 Task: Create a due date automation trigger when advanced on, on the tuesday of the week before a card is due add fields without custom field "Resume" set to a date in this month at 11:00 AM.
Action: Mouse moved to (1147, 87)
Screenshot: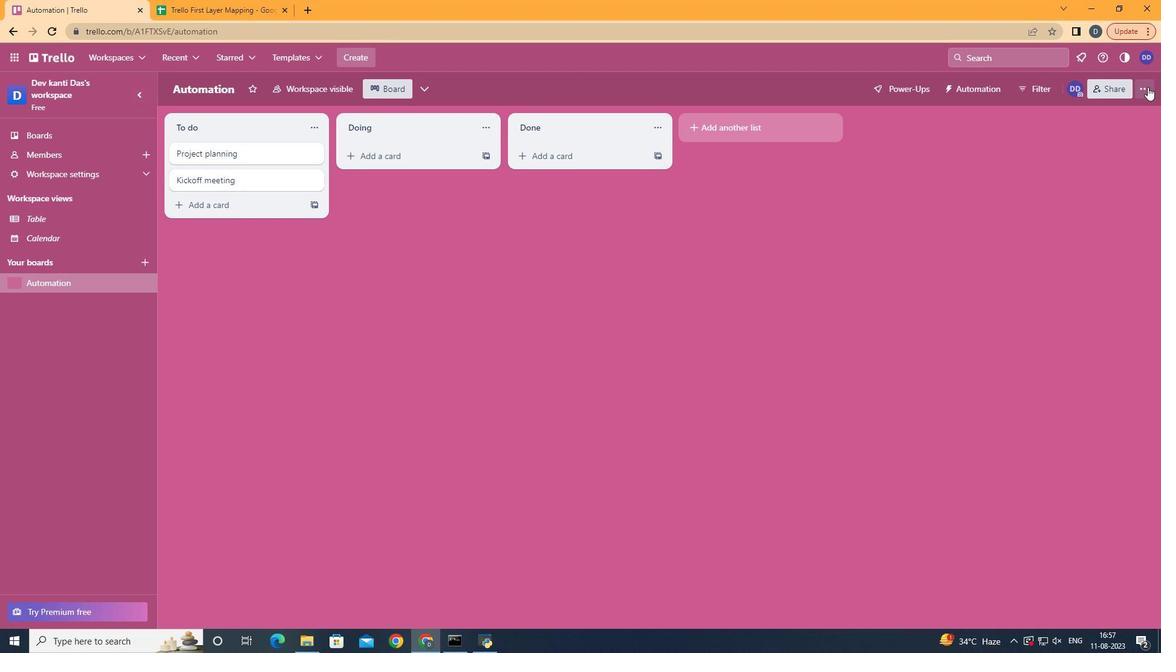 
Action: Mouse pressed left at (1147, 87)
Screenshot: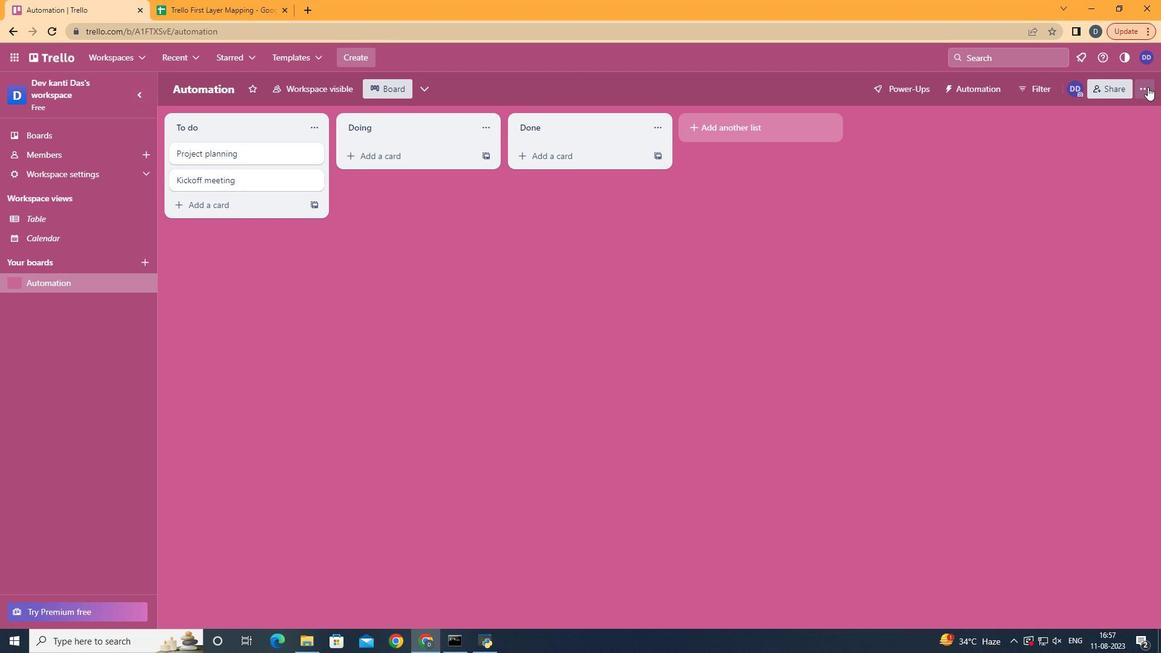 
Action: Mouse moved to (1071, 267)
Screenshot: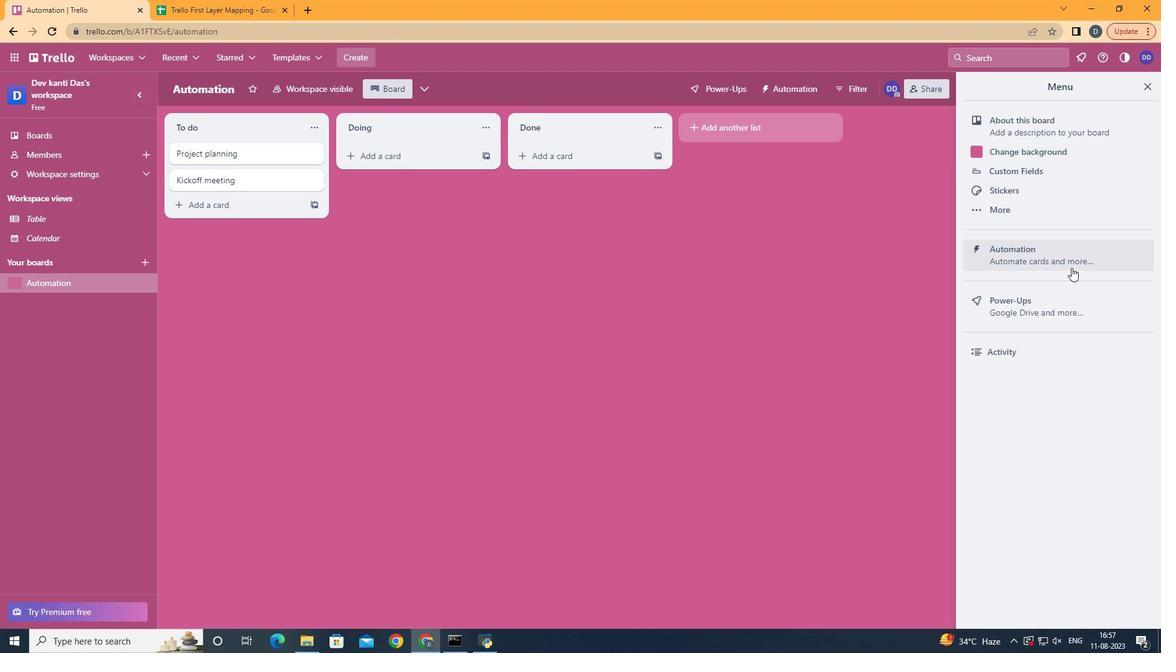 
Action: Mouse pressed left at (1071, 267)
Screenshot: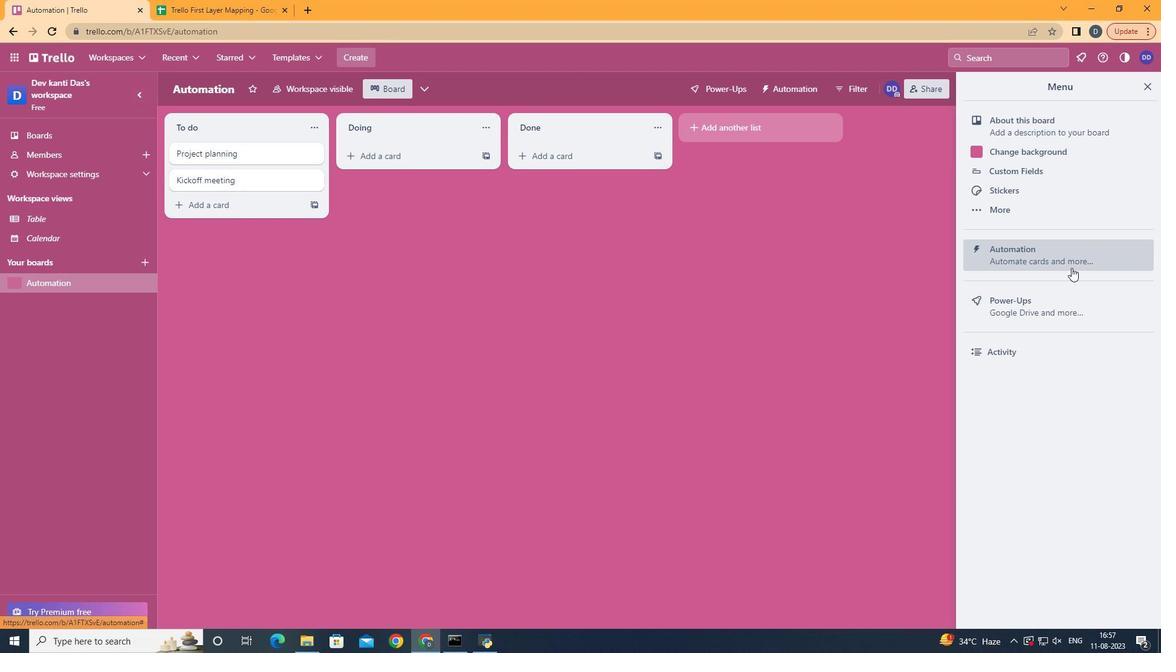 
Action: Mouse moved to (236, 241)
Screenshot: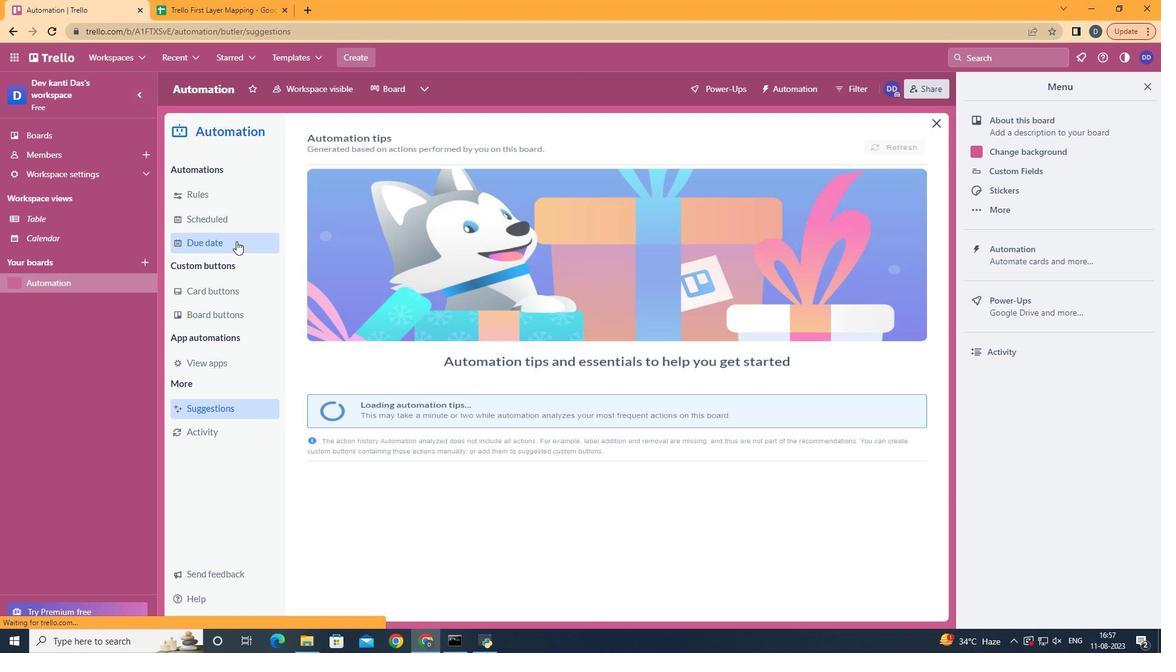 
Action: Mouse pressed left at (236, 241)
Screenshot: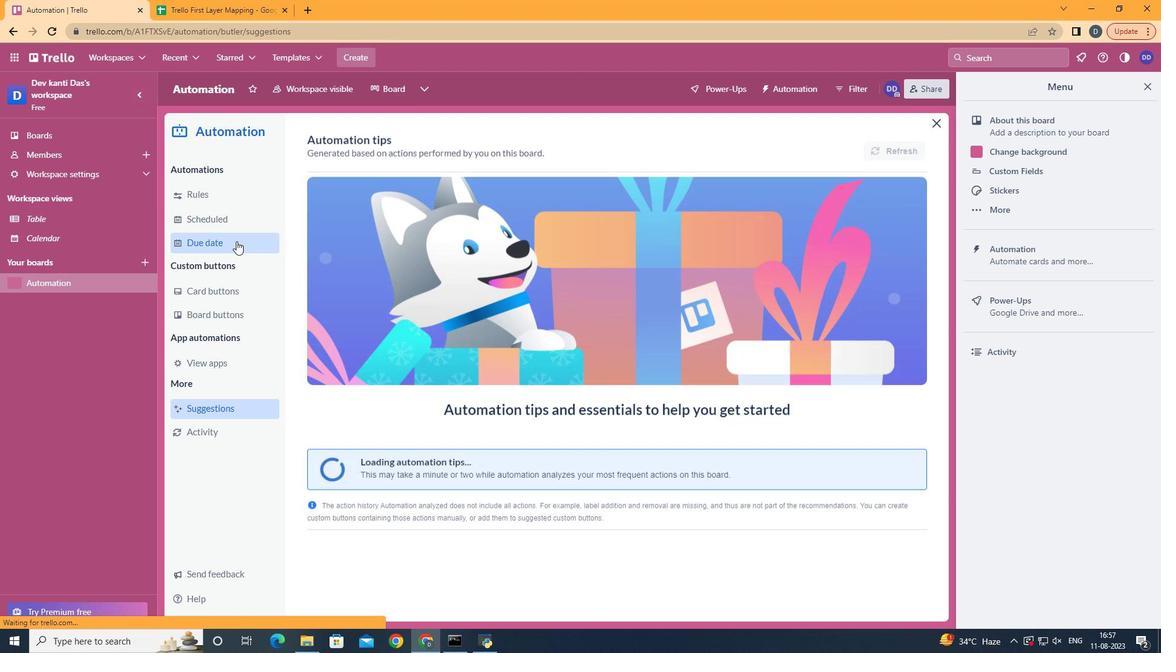 
Action: Mouse moved to (852, 143)
Screenshot: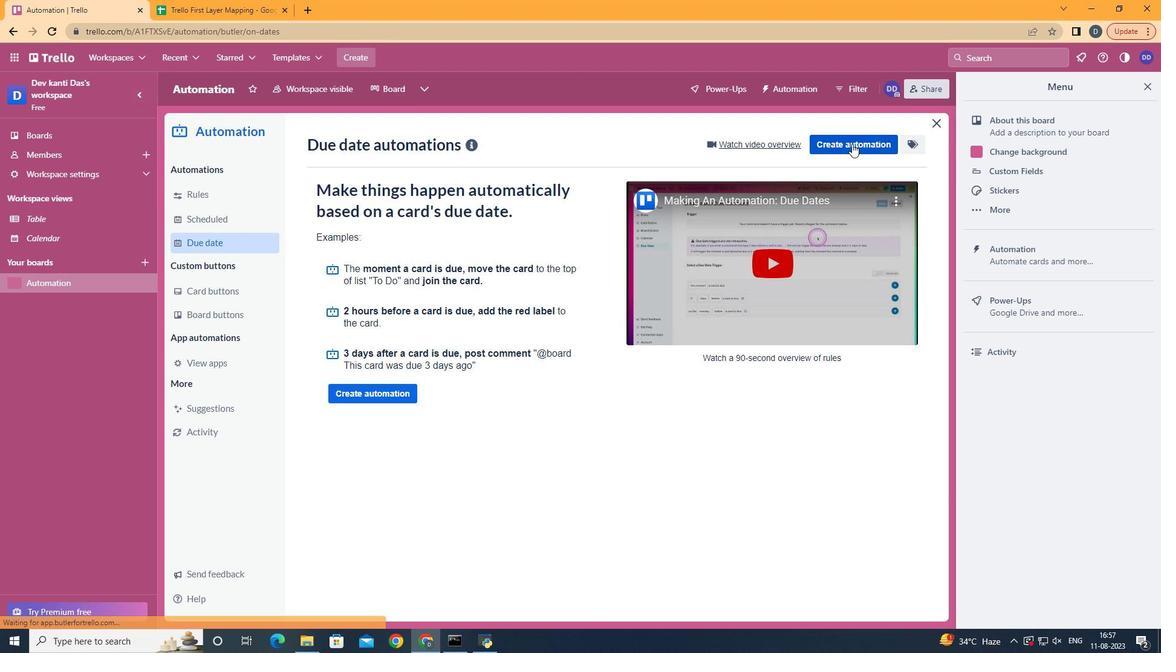 
Action: Mouse pressed left at (852, 143)
Screenshot: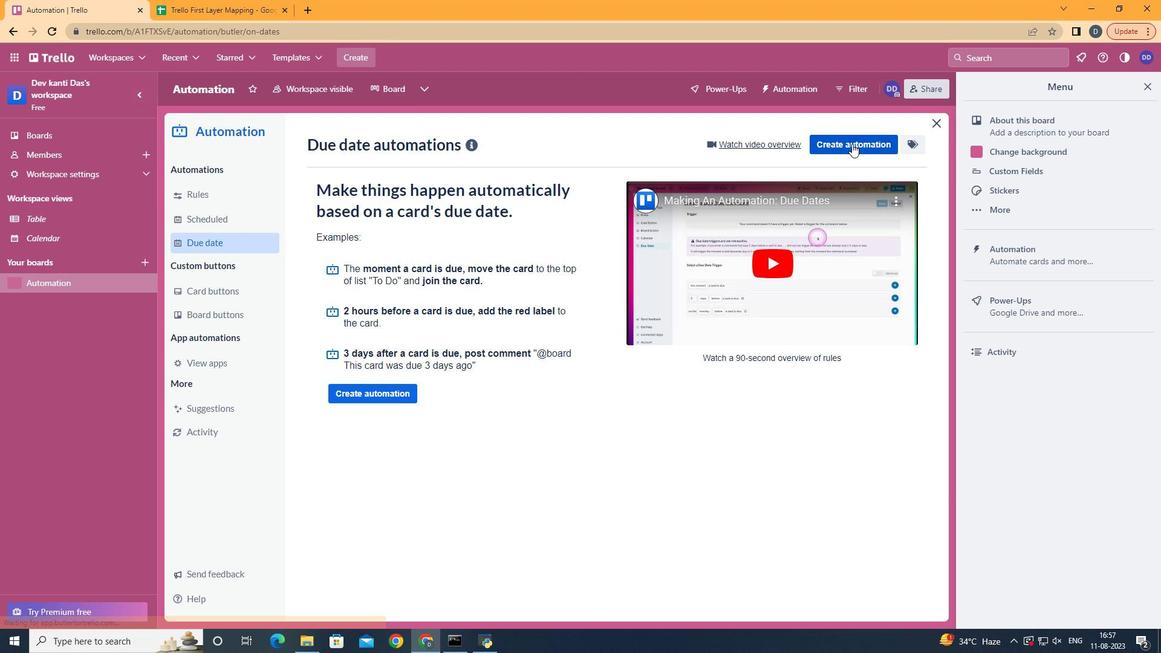 
Action: Mouse moved to (562, 257)
Screenshot: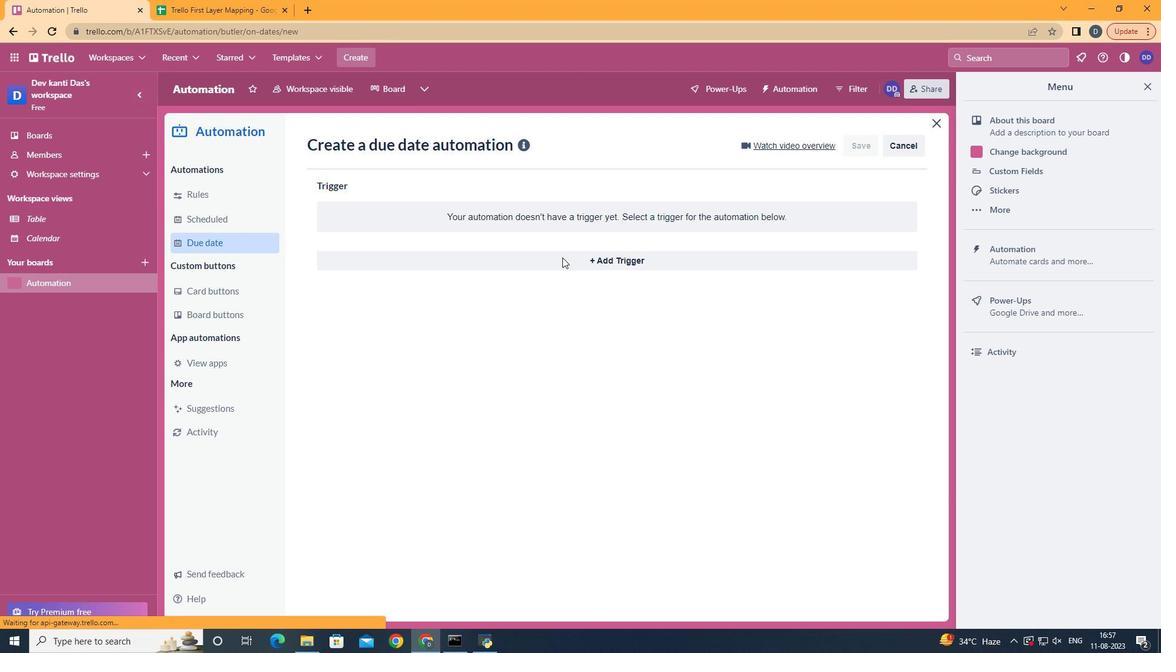 
Action: Mouse pressed left at (562, 257)
Screenshot: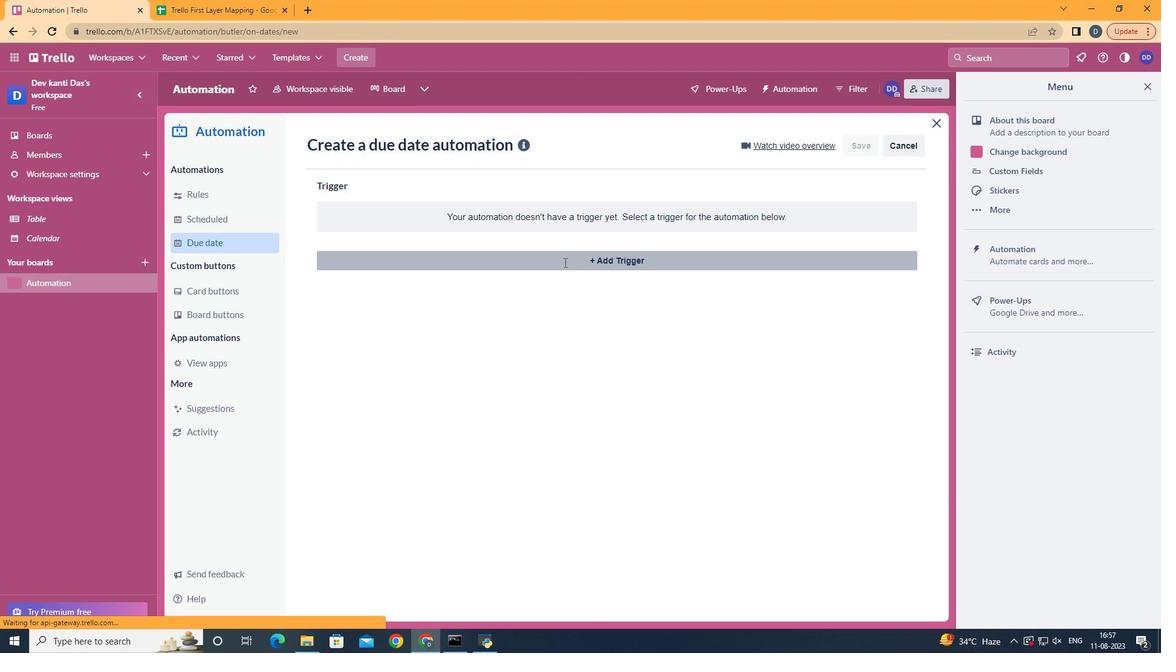 
Action: Mouse moved to (392, 346)
Screenshot: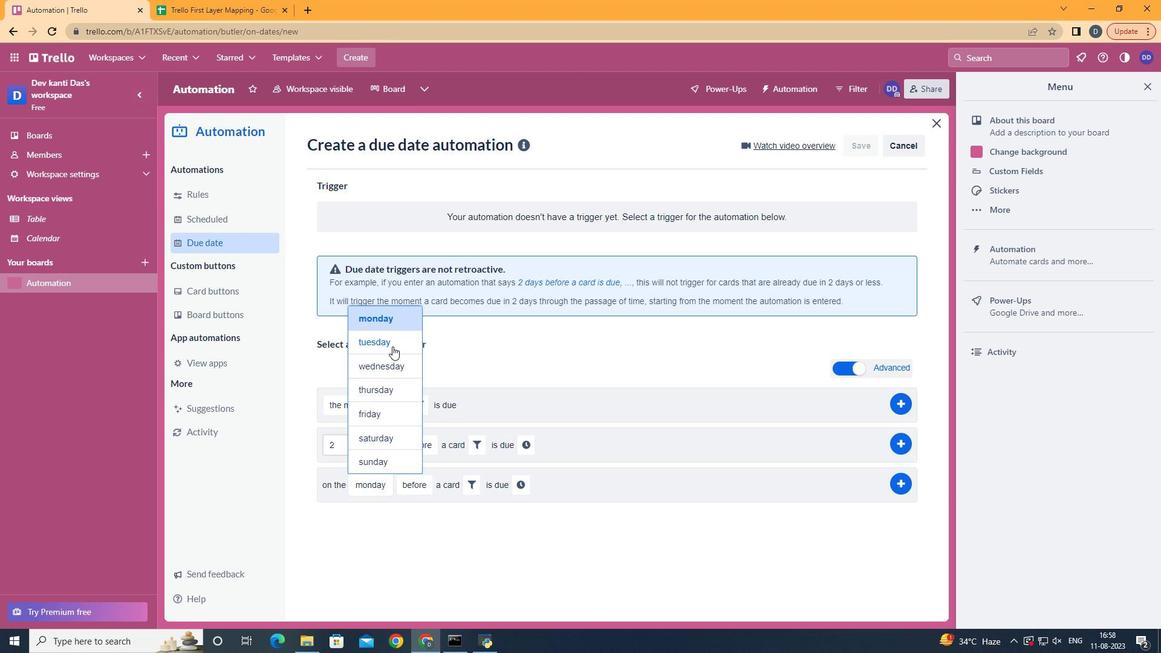 
Action: Mouse pressed left at (392, 346)
Screenshot: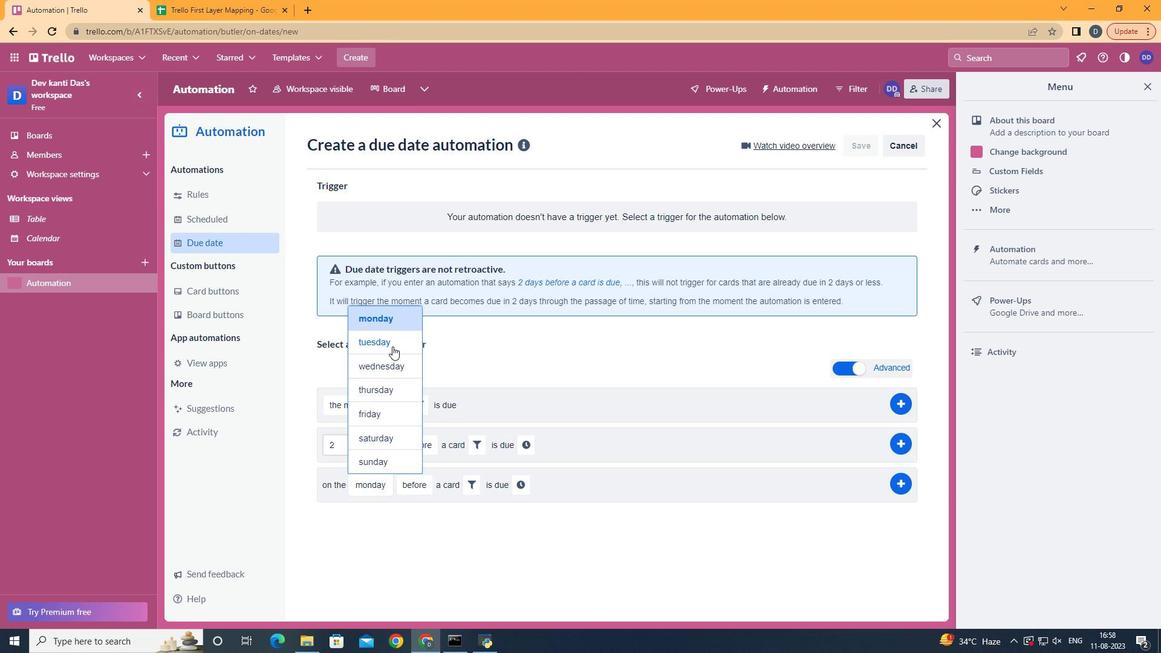 
Action: Mouse moved to (436, 582)
Screenshot: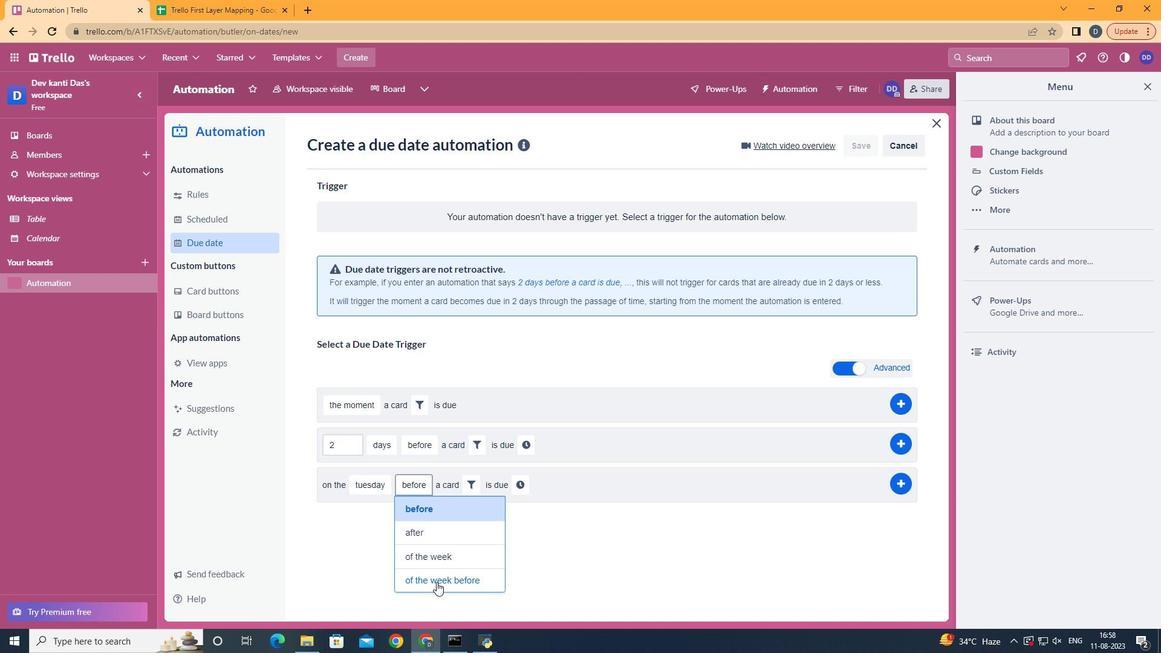 
Action: Mouse pressed left at (436, 582)
Screenshot: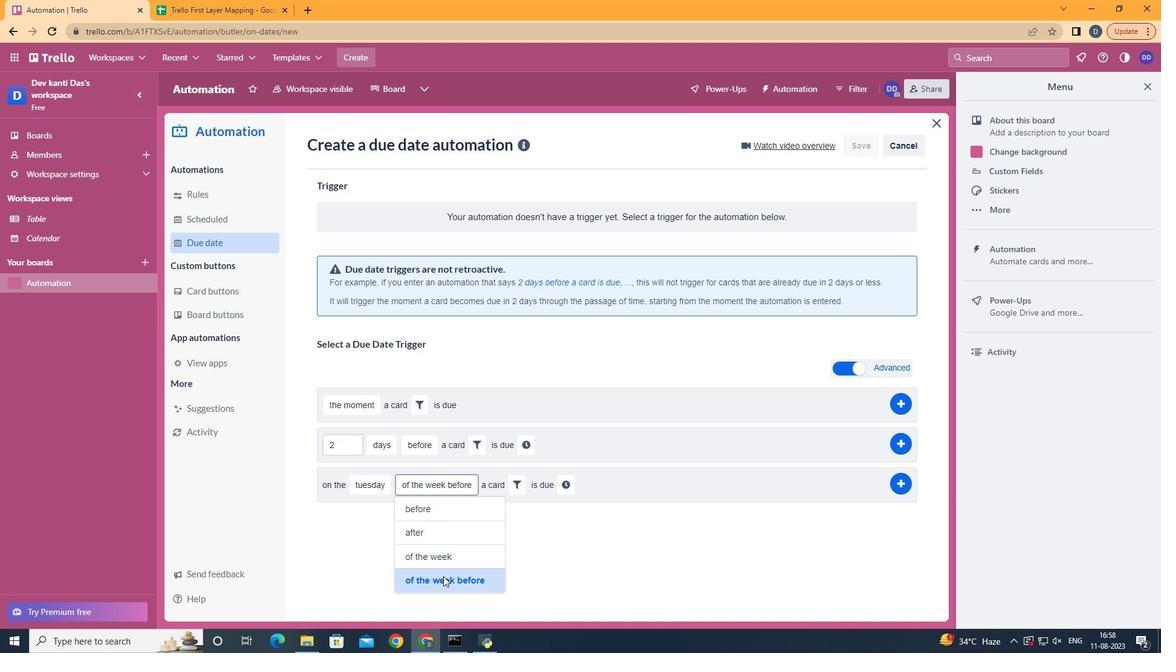 
Action: Mouse moved to (514, 488)
Screenshot: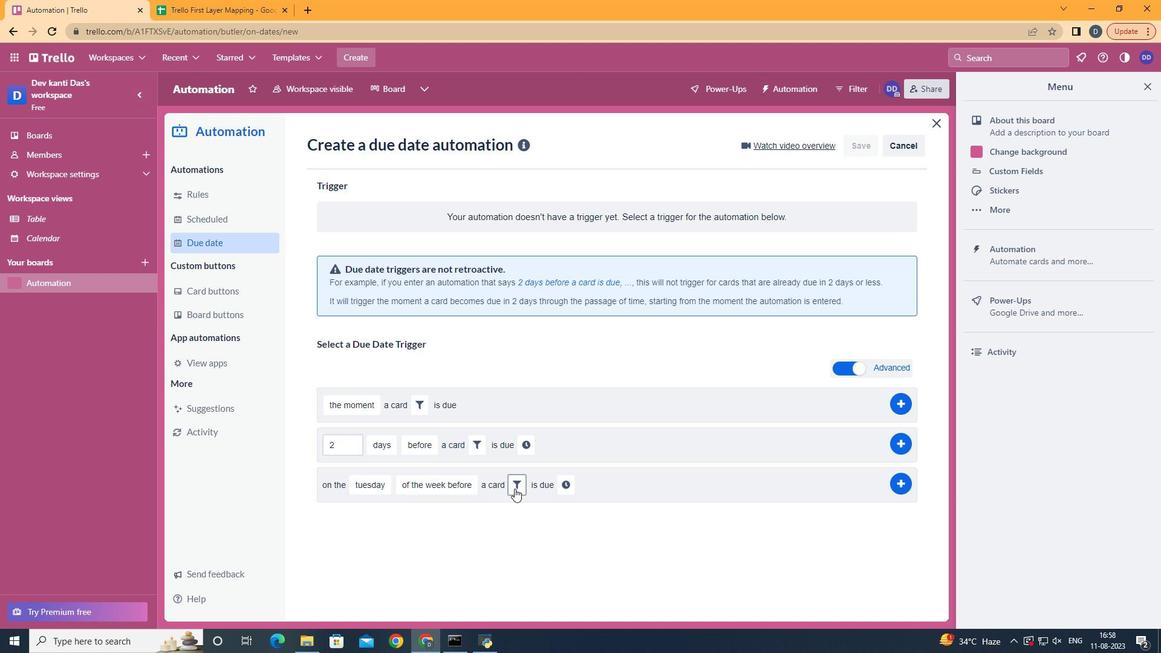
Action: Mouse pressed left at (514, 488)
Screenshot: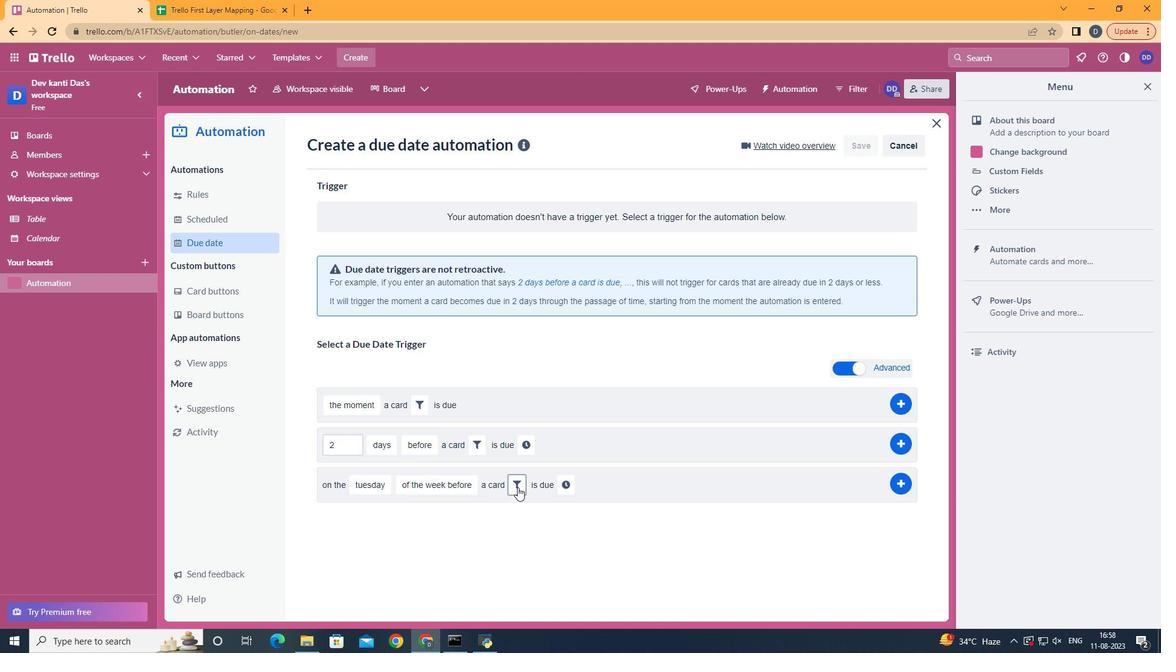 
Action: Mouse moved to (711, 526)
Screenshot: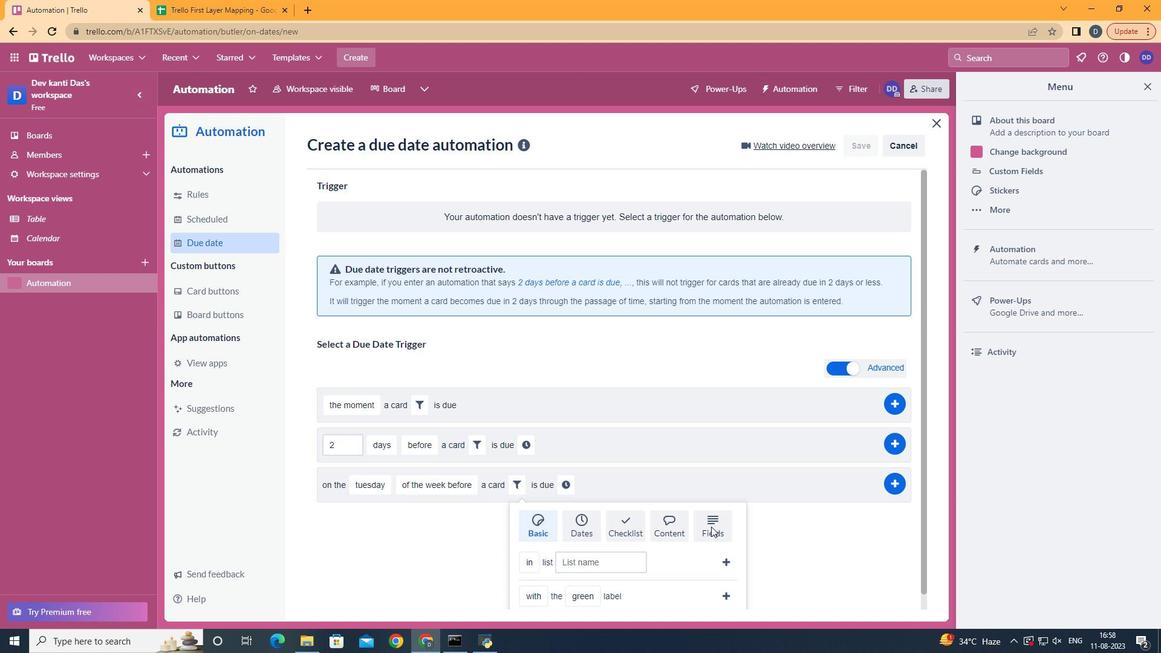
Action: Mouse pressed left at (711, 526)
Screenshot: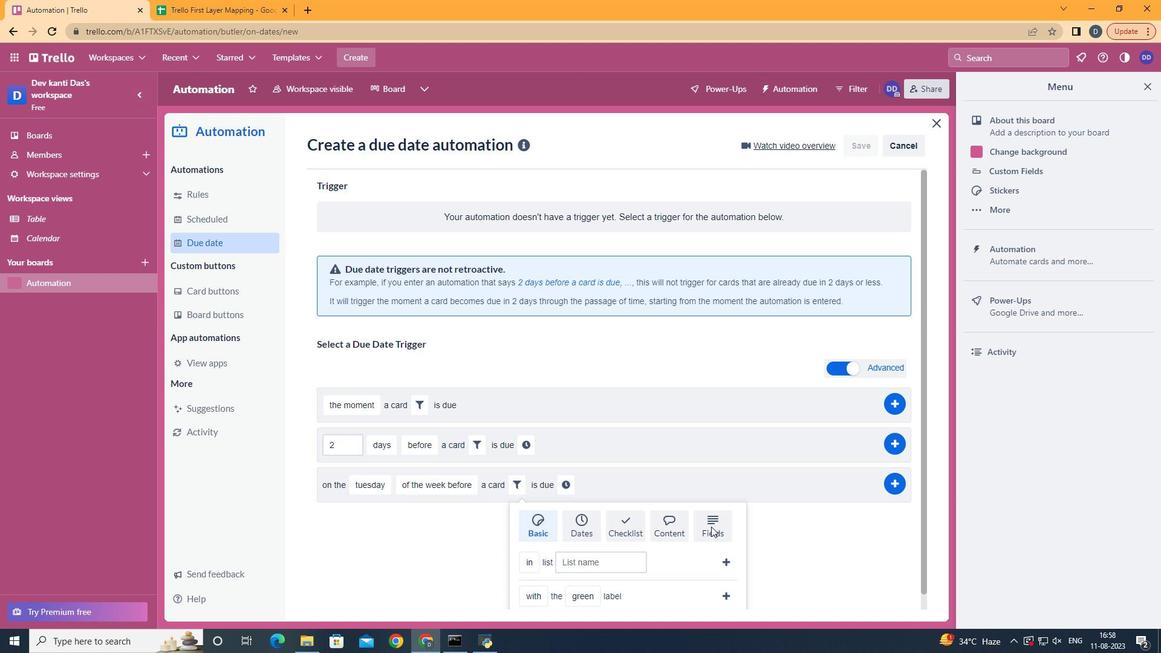 
Action: Mouse moved to (714, 523)
Screenshot: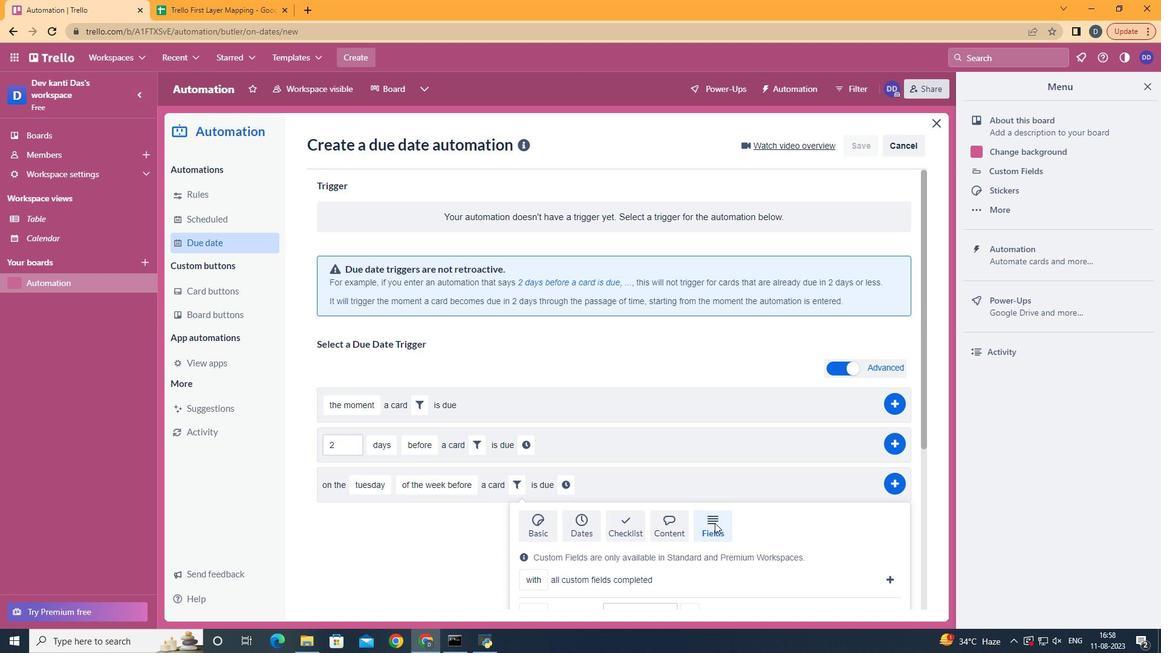 
Action: Mouse scrolled (714, 522) with delta (0, 0)
Screenshot: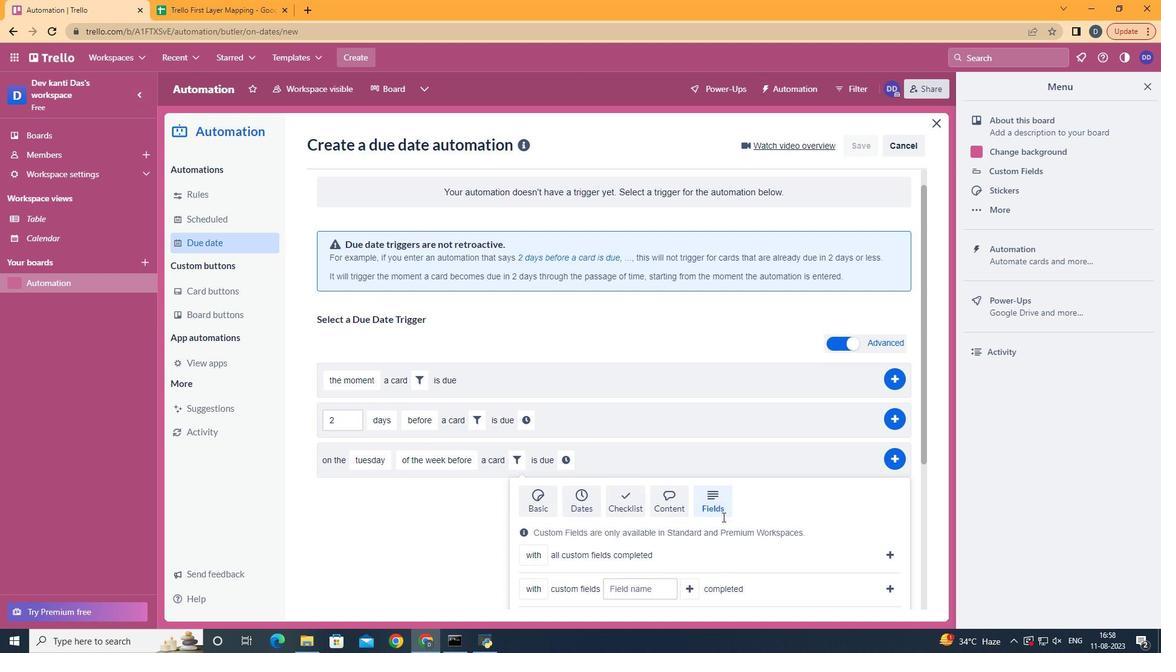 
Action: Mouse scrolled (714, 522) with delta (0, 0)
Screenshot: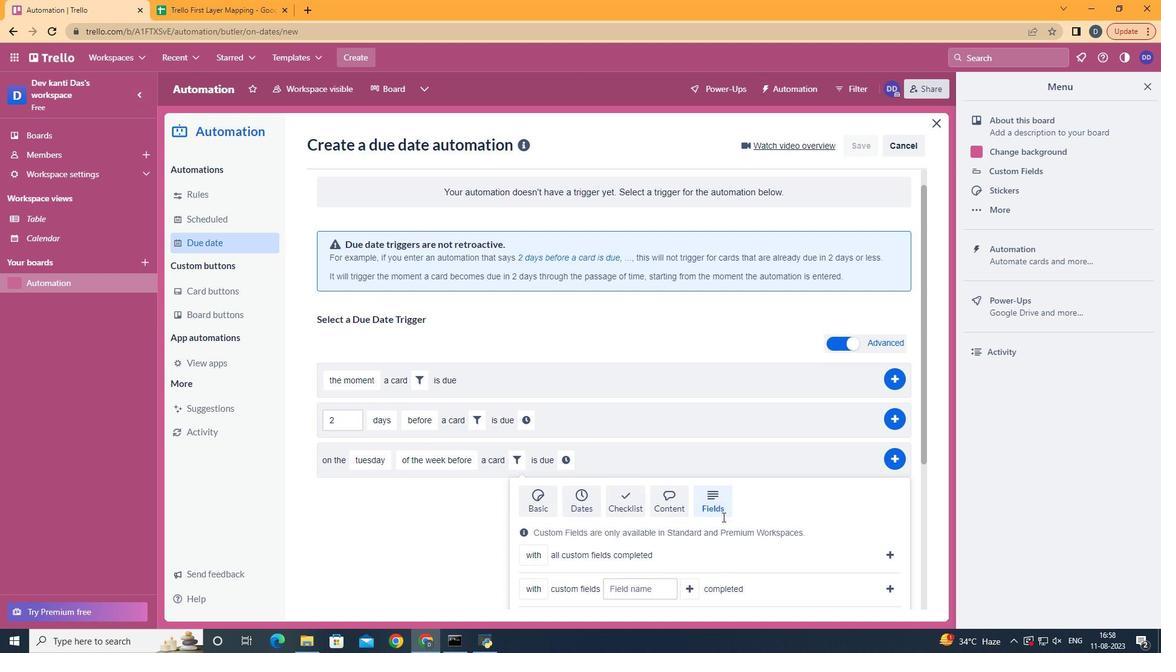 
Action: Mouse scrolled (714, 522) with delta (0, 0)
Screenshot: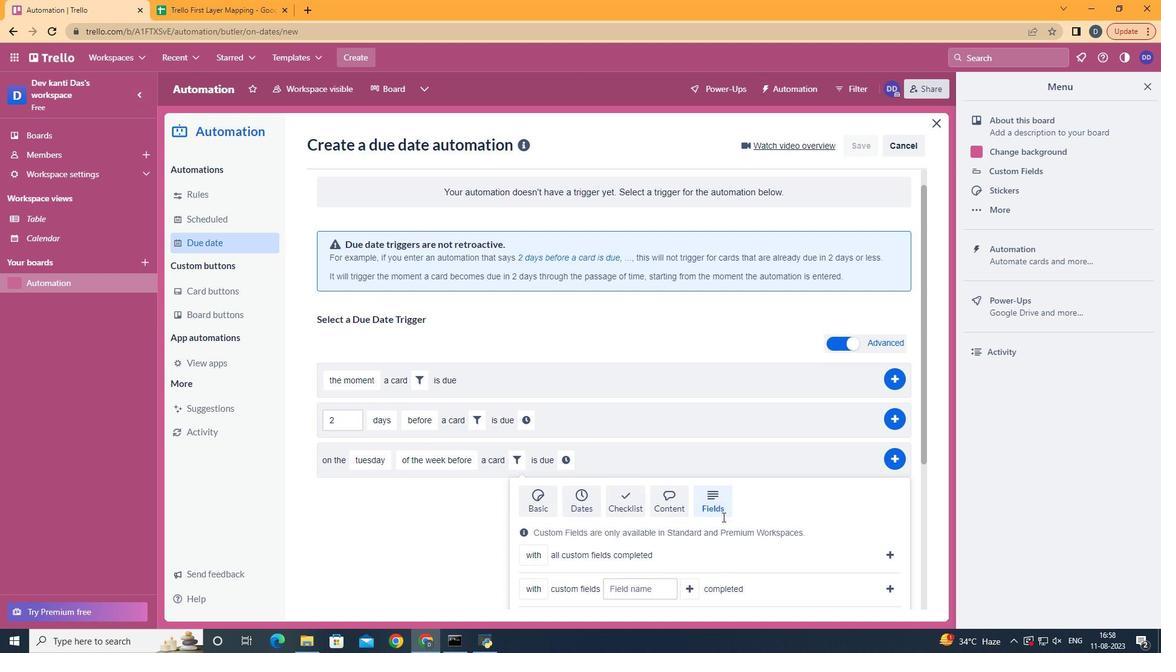 
Action: Mouse scrolled (714, 522) with delta (0, 0)
Screenshot: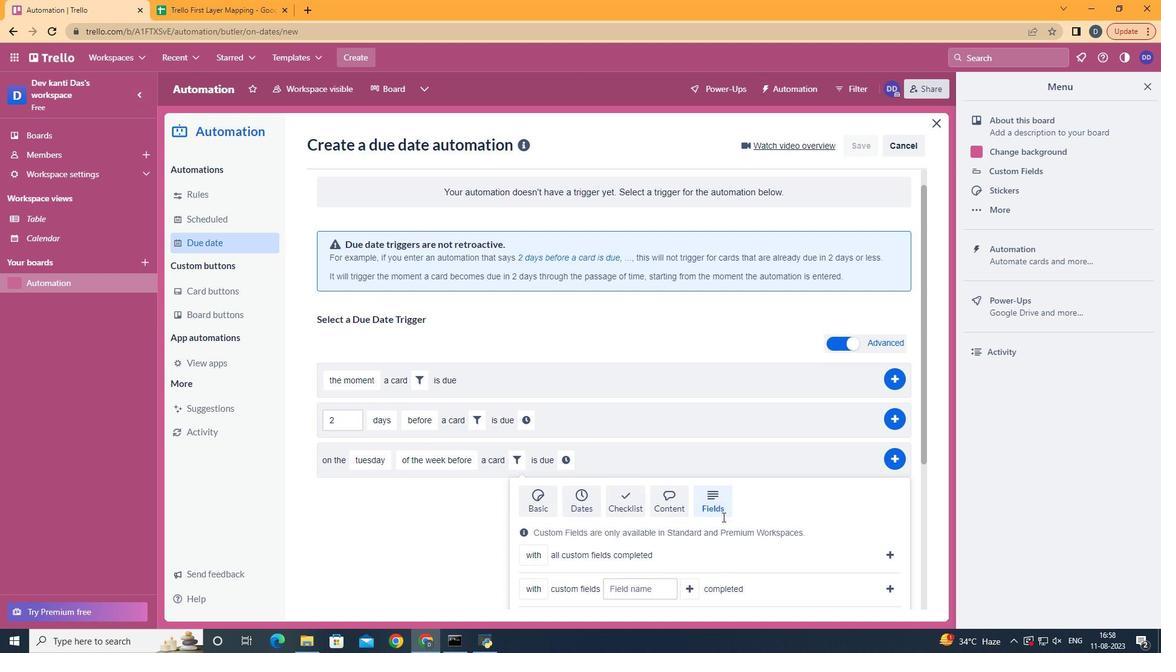 
Action: Mouse scrolled (714, 522) with delta (0, 0)
Screenshot: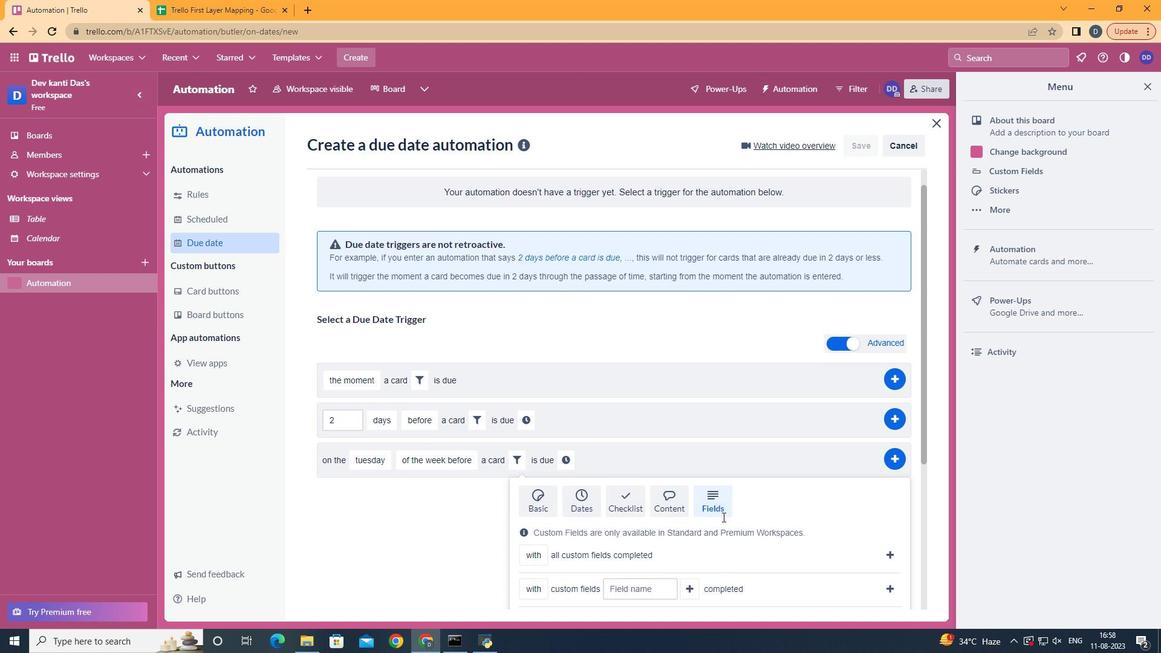 
Action: Mouse moved to (547, 573)
Screenshot: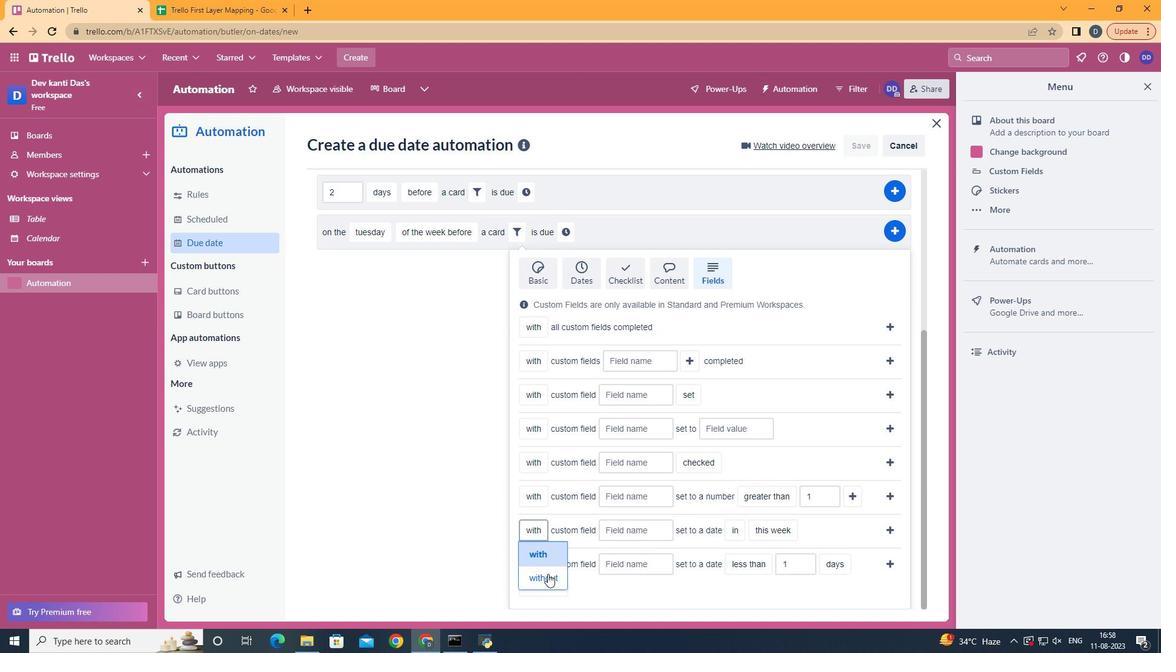 
Action: Mouse pressed left at (547, 573)
Screenshot: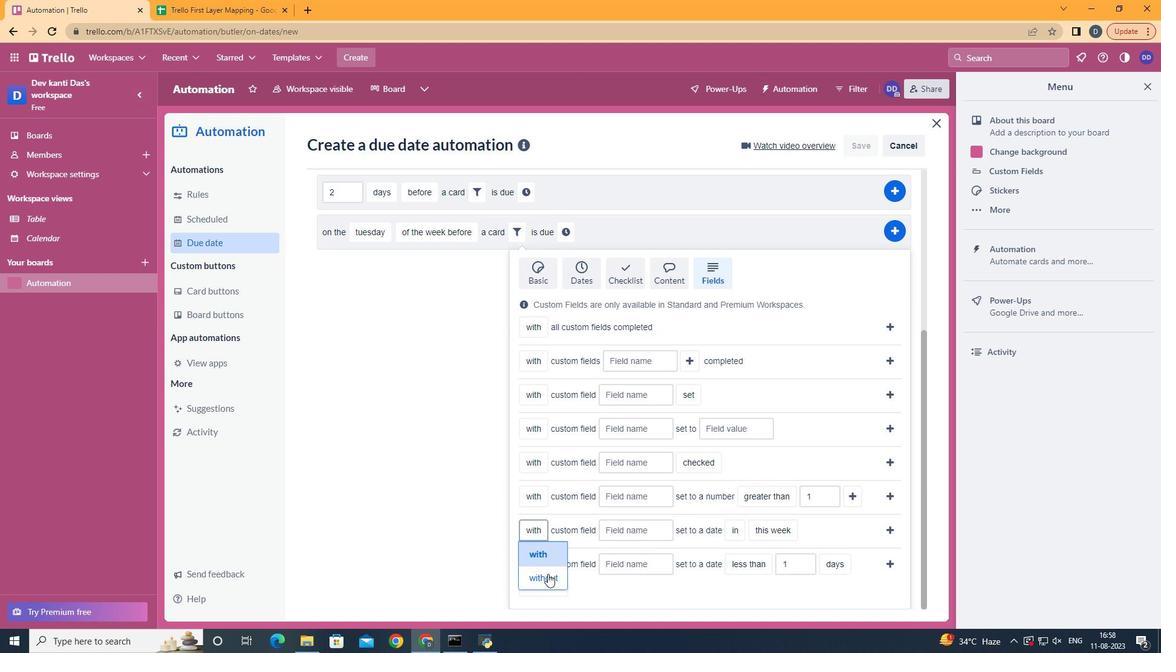 
Action: Mouse moved to (677, 527)
Screenshot: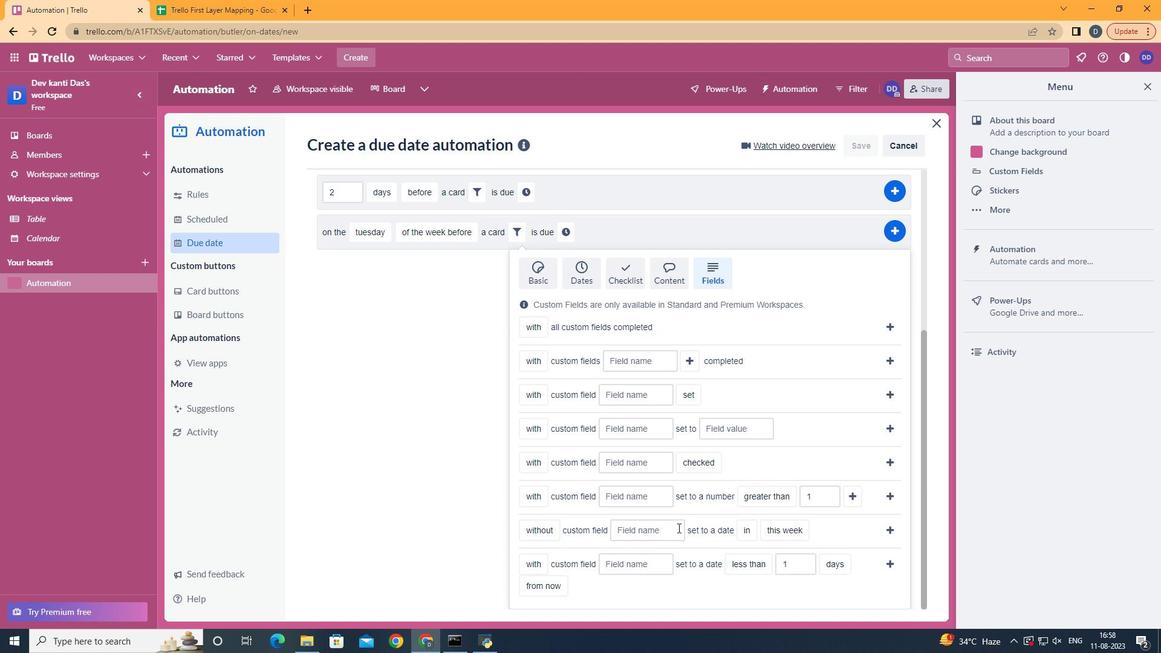 
Action: Mouse pressed left at (677, 527)
Screenshot: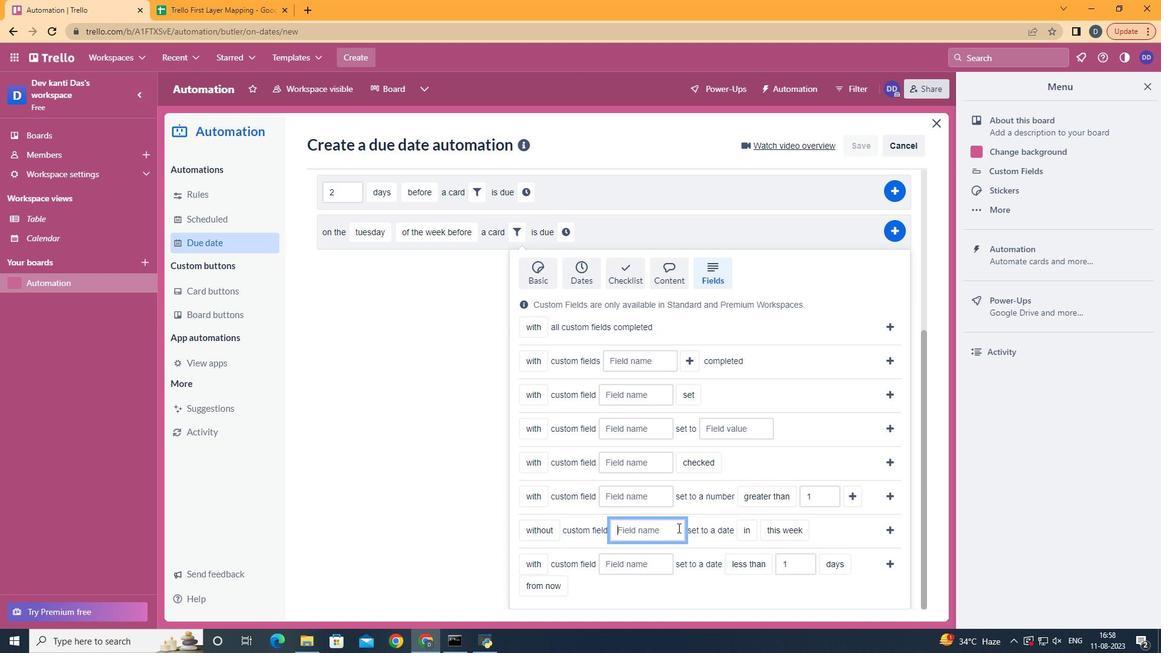 
Action: Mouse moved to (648, 530)
Screenshot: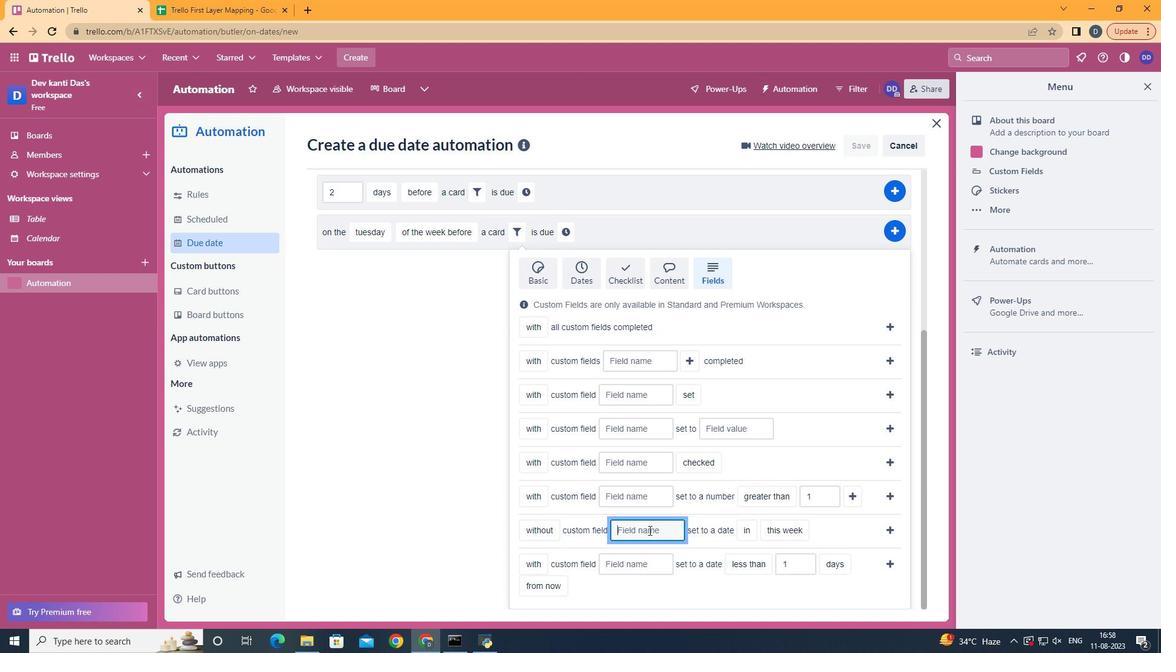 
Action: Key pressed <Key.shift>Resume
Screenshot: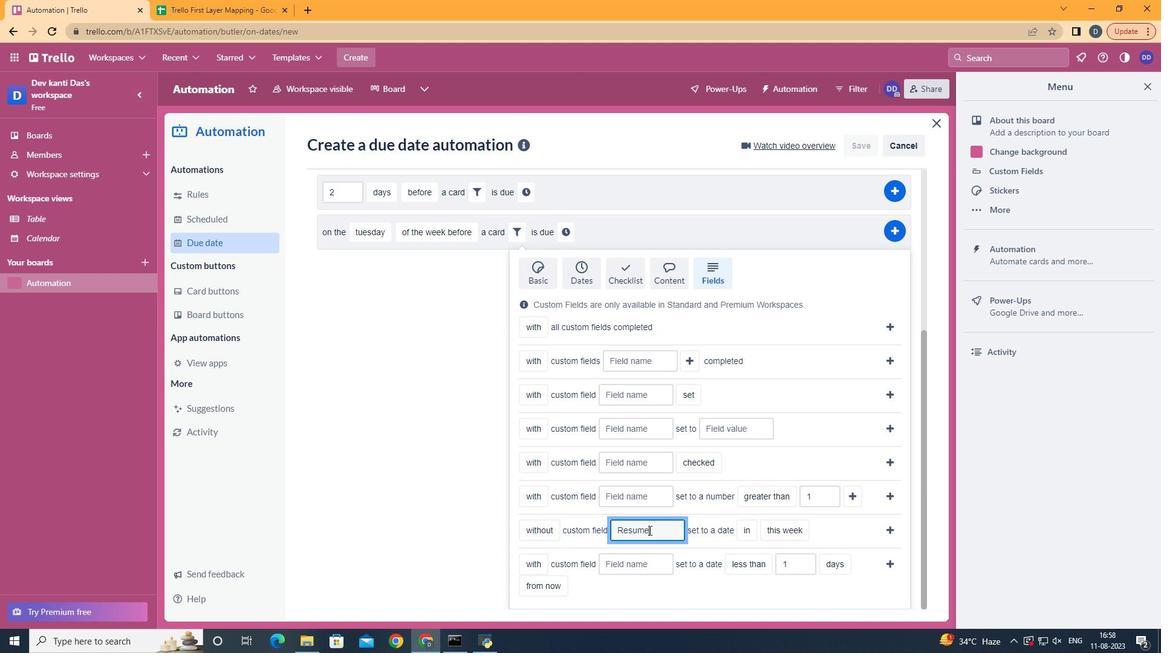 
Action: Mouse moved to (797, 581)
Screenshot: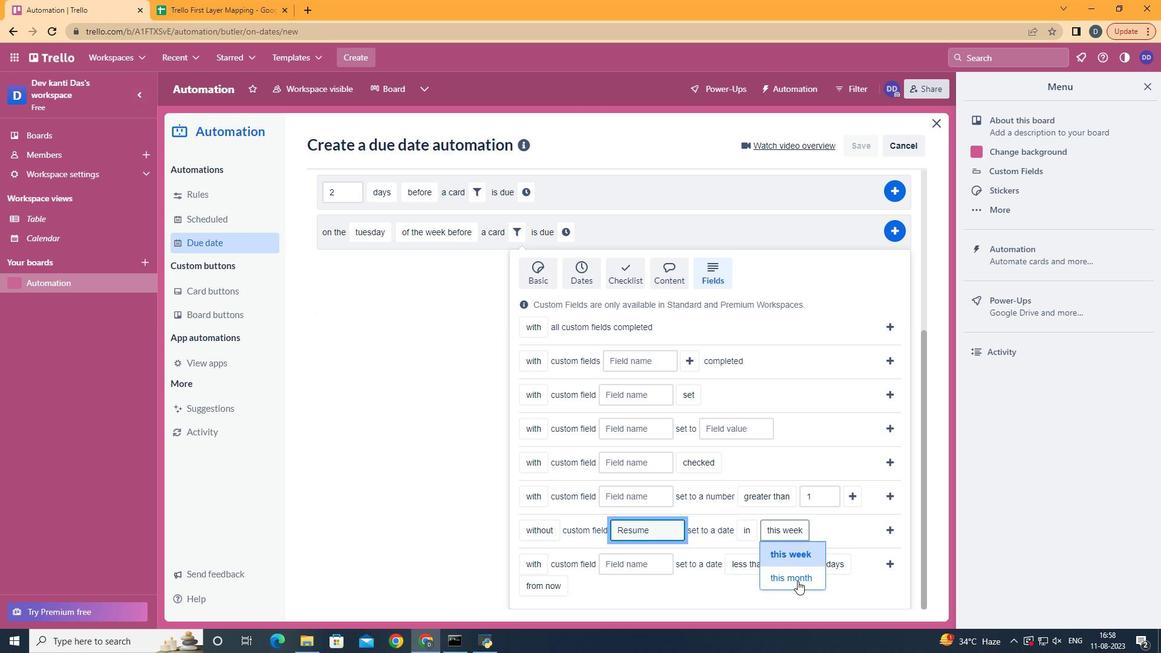 
Action: Mouse pressed left at (797, 581)
Screenshot: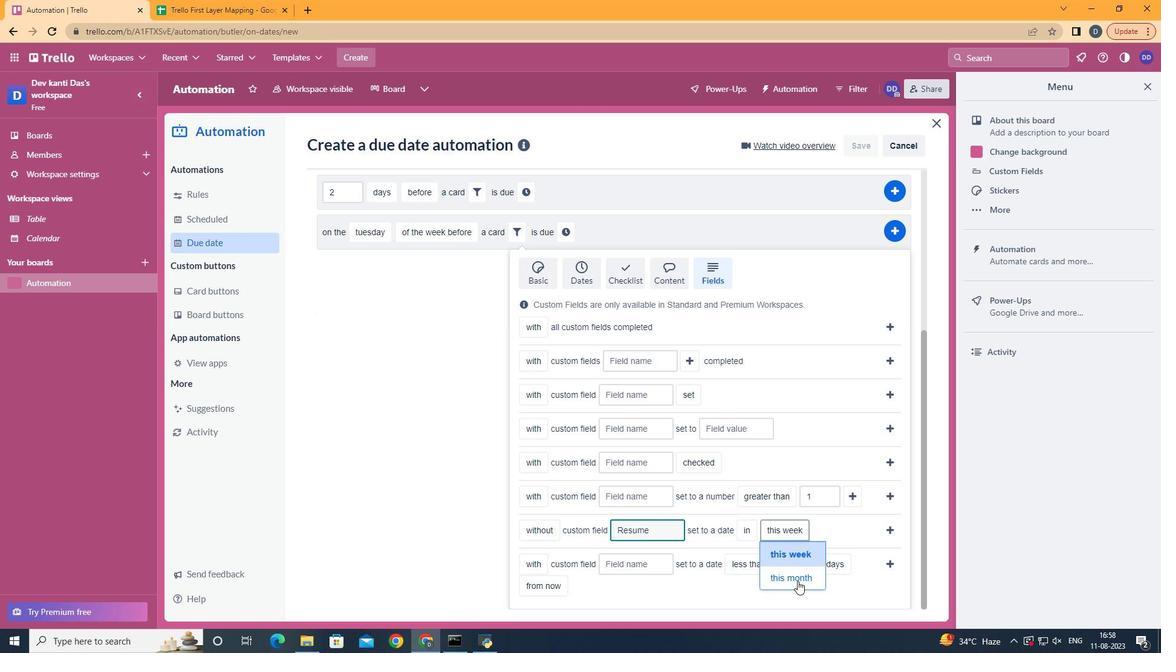 
Action: Mouse moved to (884, 531)
Screenshot: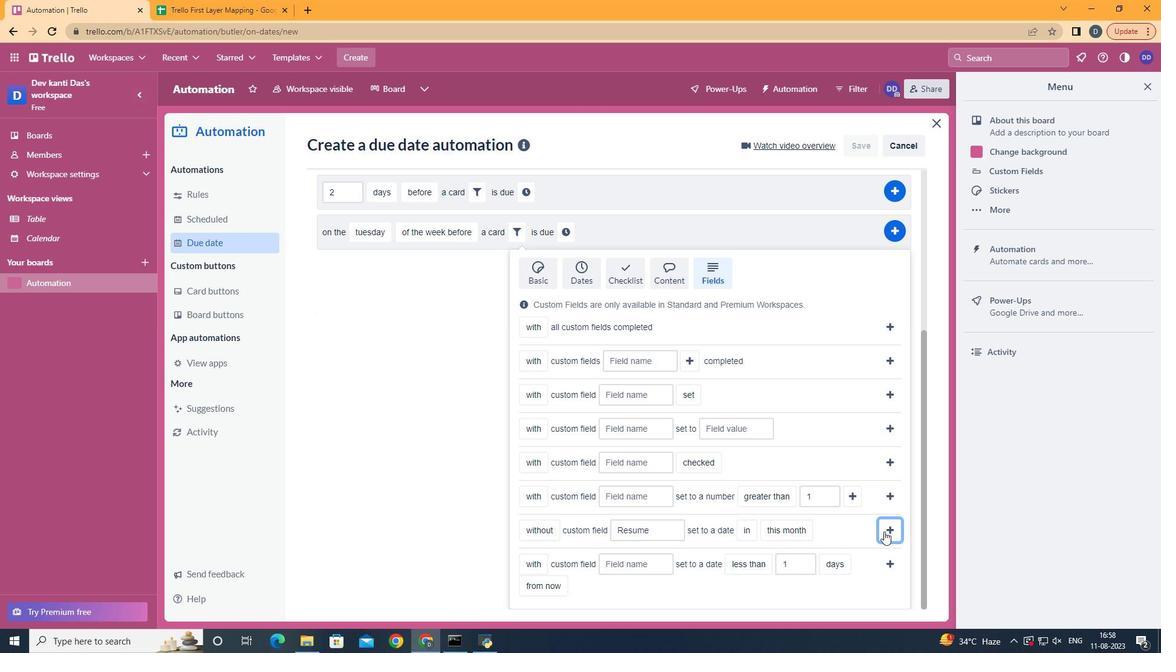 
Action: Mouse pressed left at (884, 531)
Screenshot: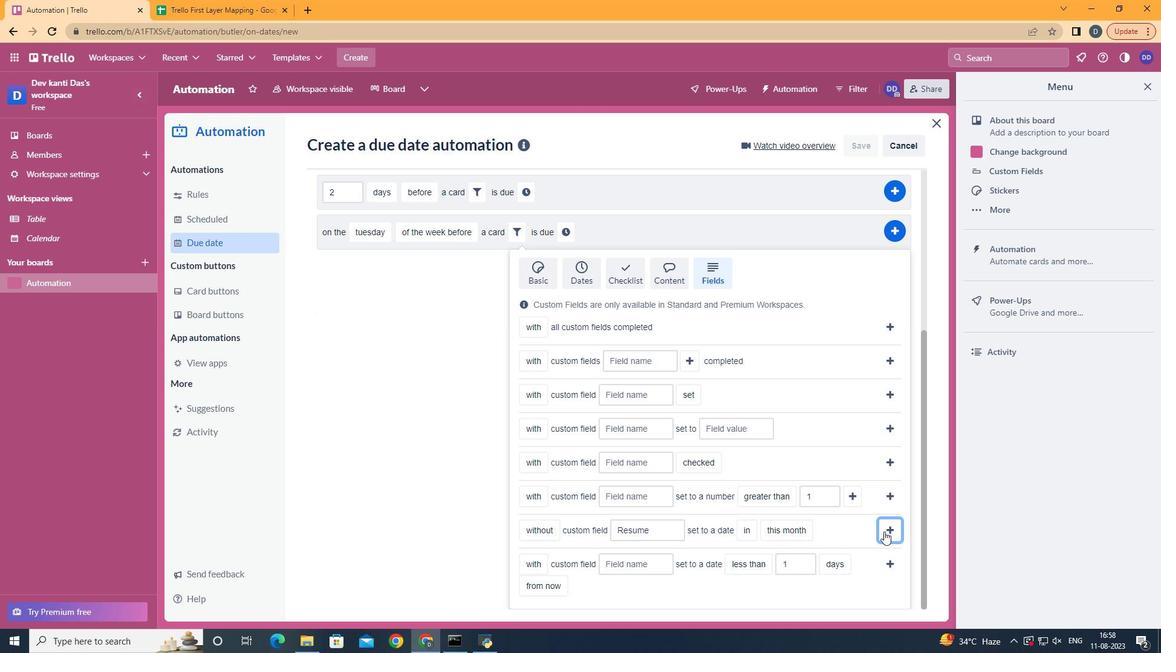 
Action: Mouse moved to (809, 489)
Screenshot: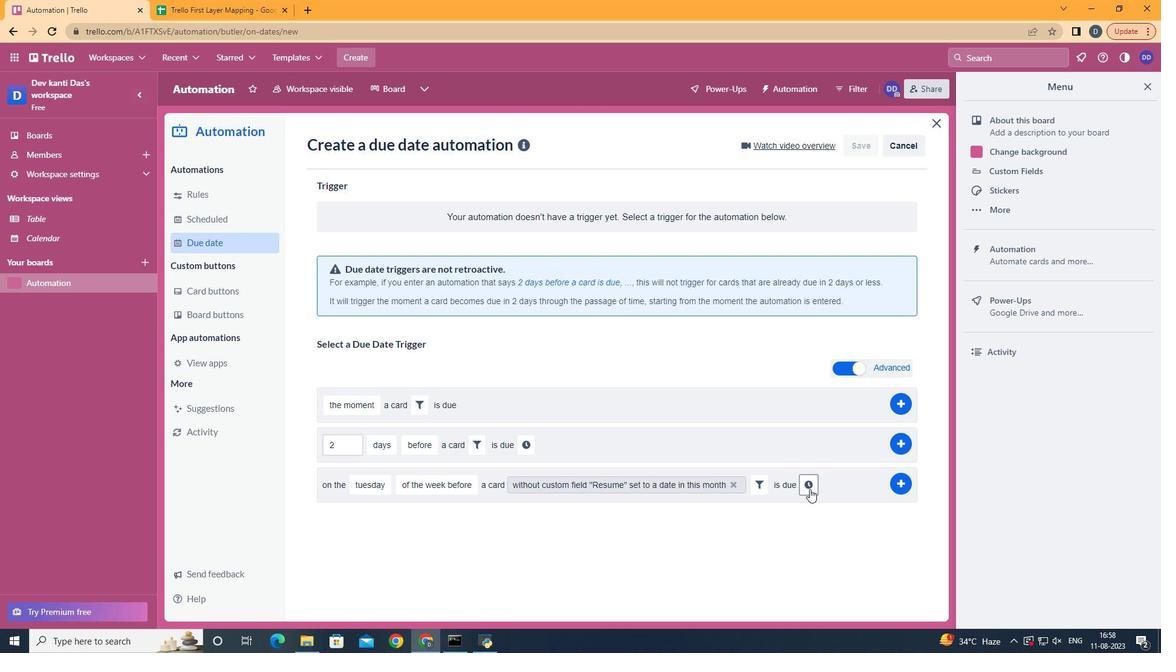 
Action: Mouse pressed left at (809, 489)
Screenshot: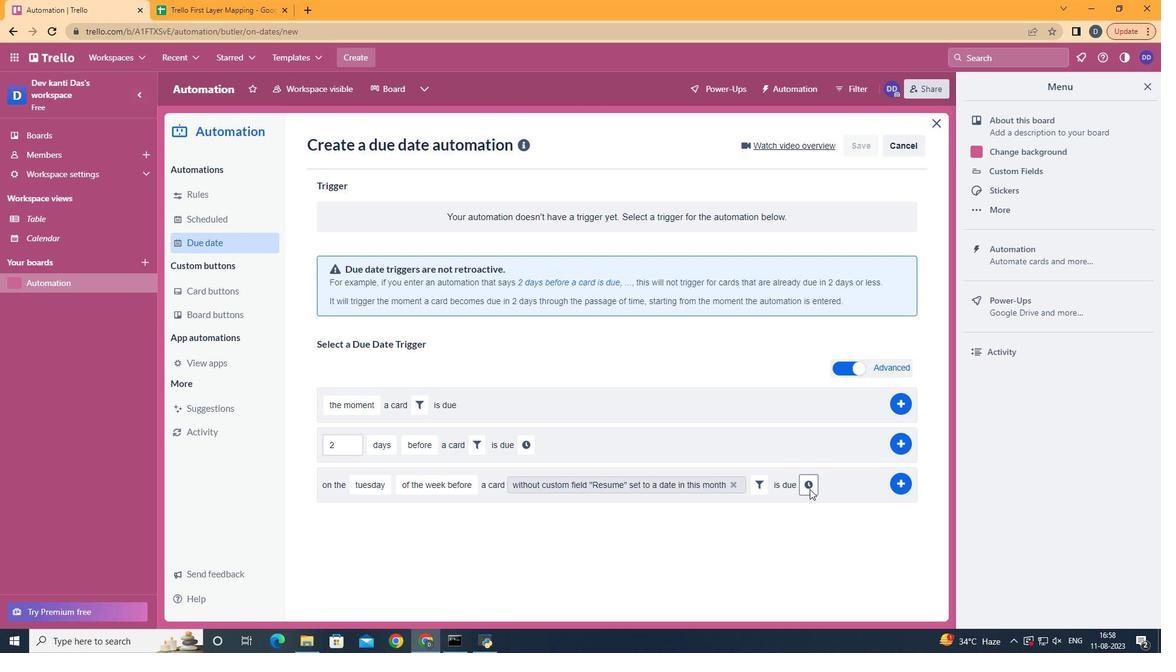 
Action: Mouse moved to (361, 515)
Screenshot: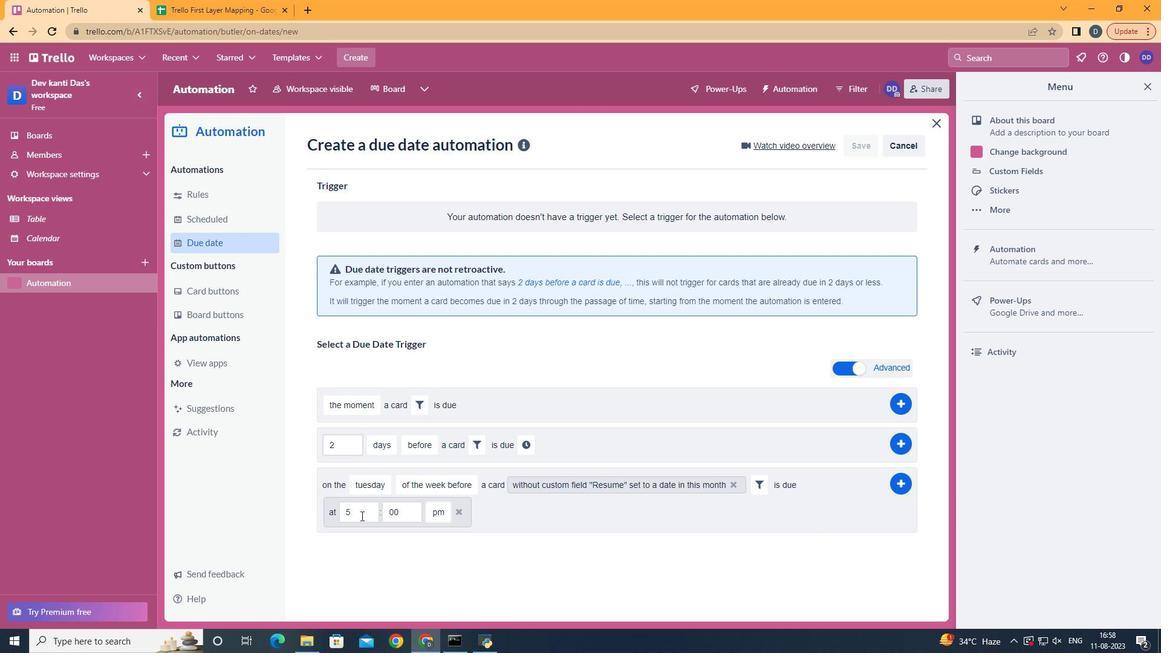 
Action: Mouse pressed left at (361, 515)
Screenshot: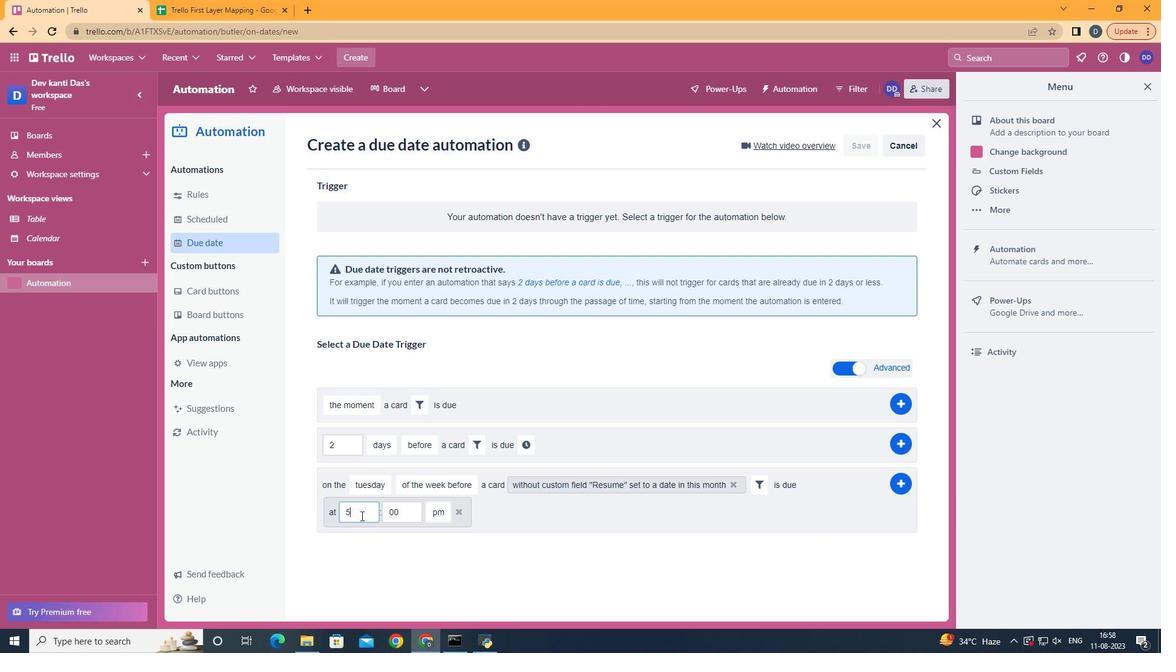 
Action: Key pressed <Key.backspace>11
Screenshot: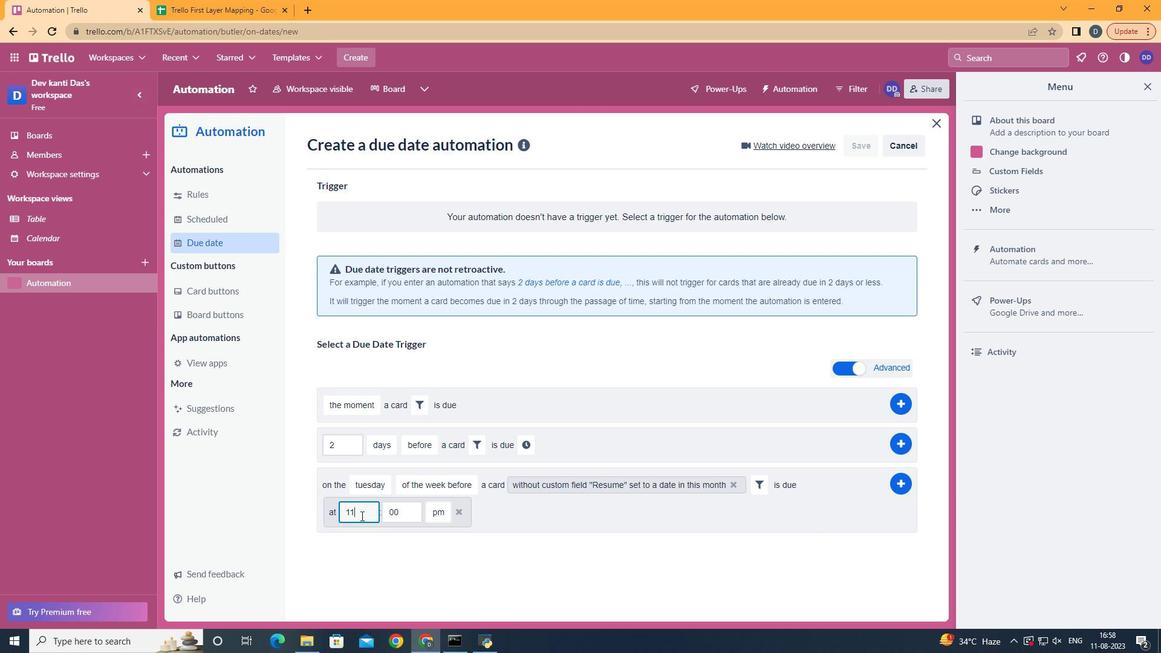 
Action: Mouse moved to (445, 530)
Screenshot: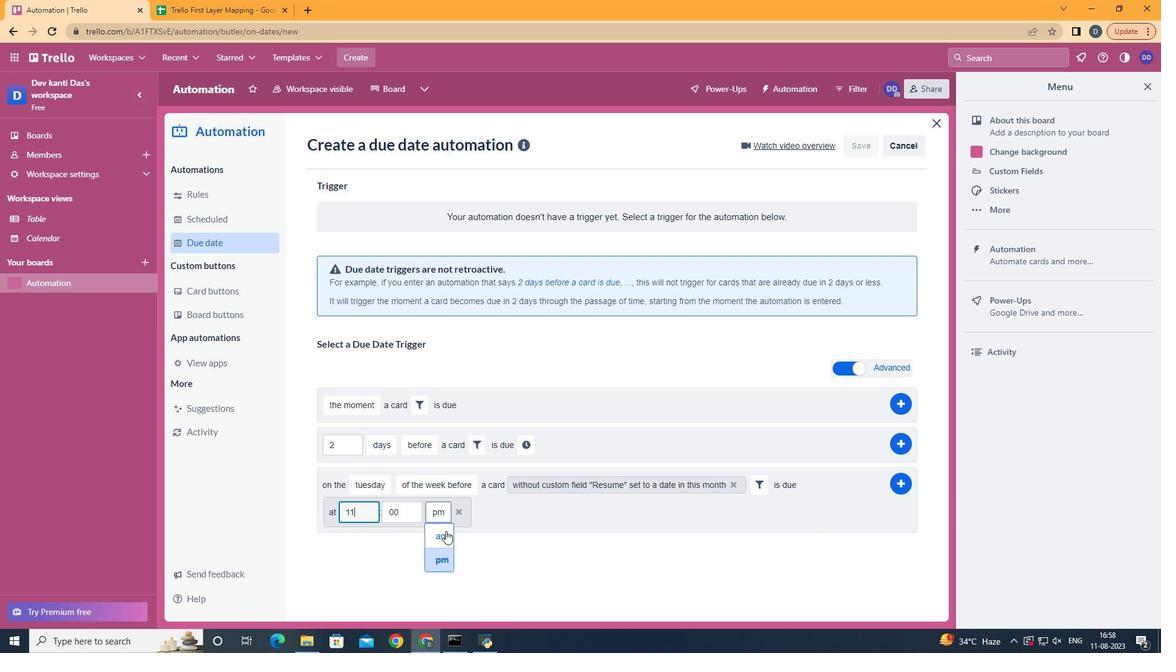 
Action: Mouse pressed left at (445, 530)
Screenshot: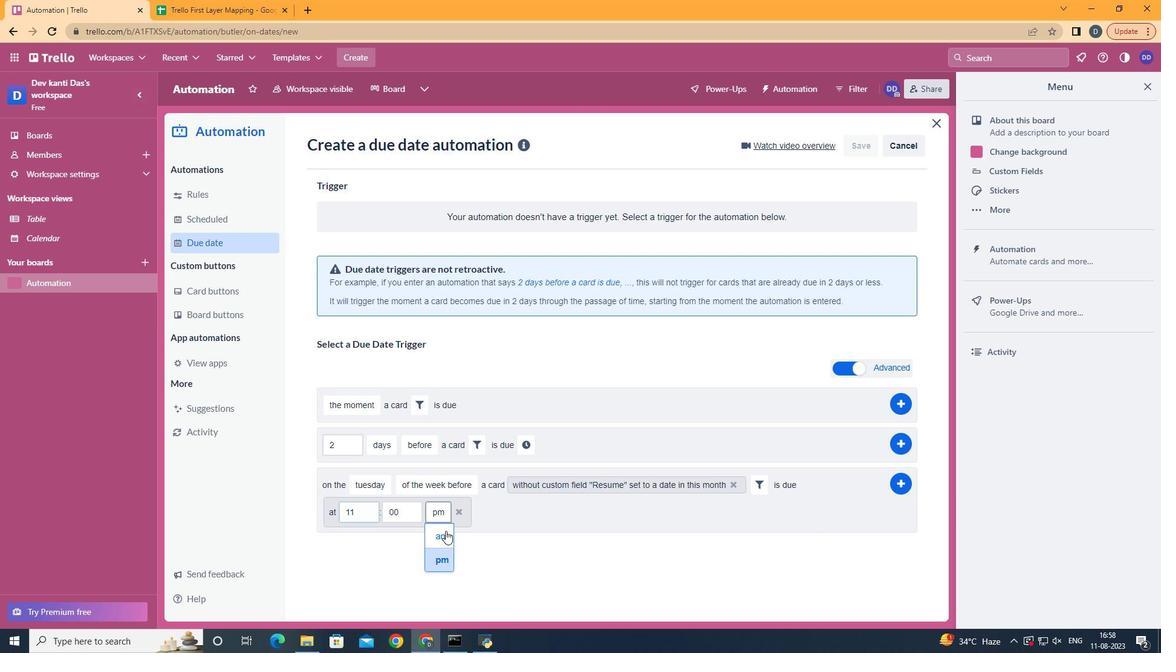 
Action: Mouse moved to (910, 482)
Screenshot: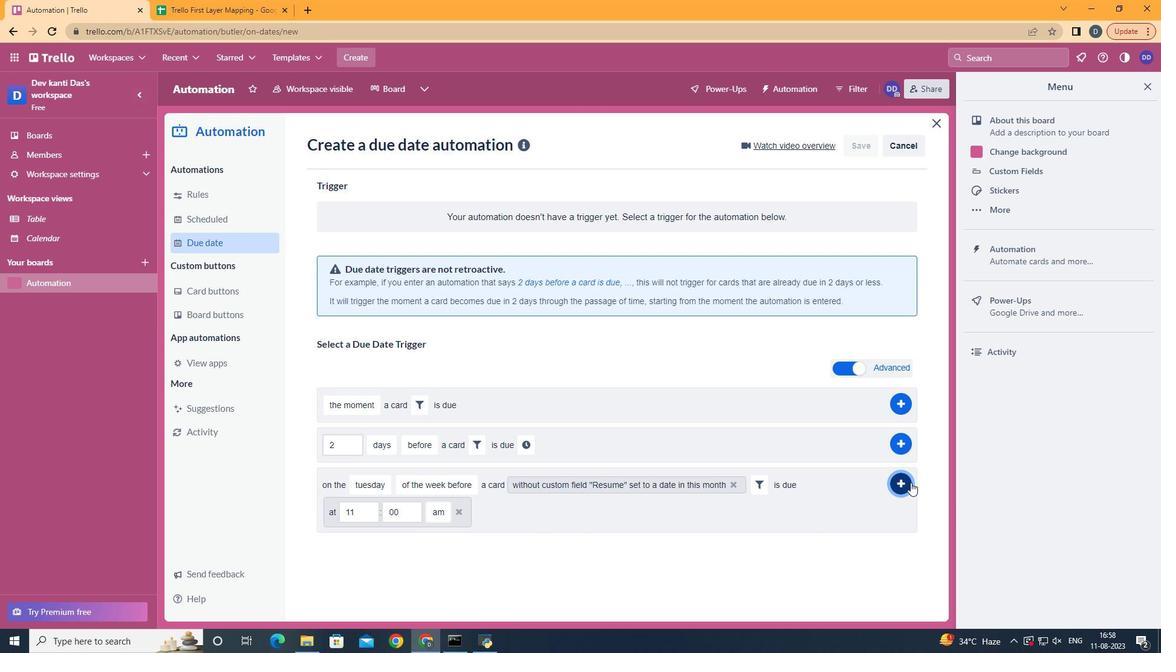 
Action: Mouse pressed left at (910, 482)
Screenshot: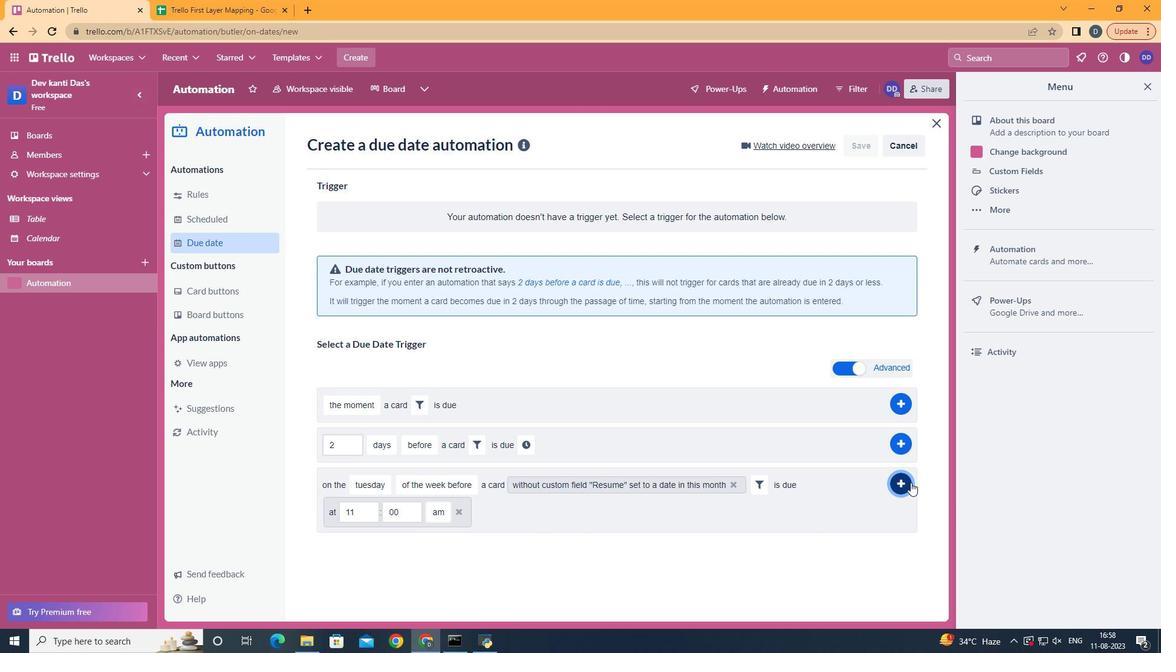 
